 Task: Create a task  Create a new web application for tracking employee time and attendance , assign it to team member softage.4@softage.net in the project AgileCenter and update the status of the task to  Off Track , set the priority of the task to Medium
Action: Mouse moved to (84, 70)
Screenshot: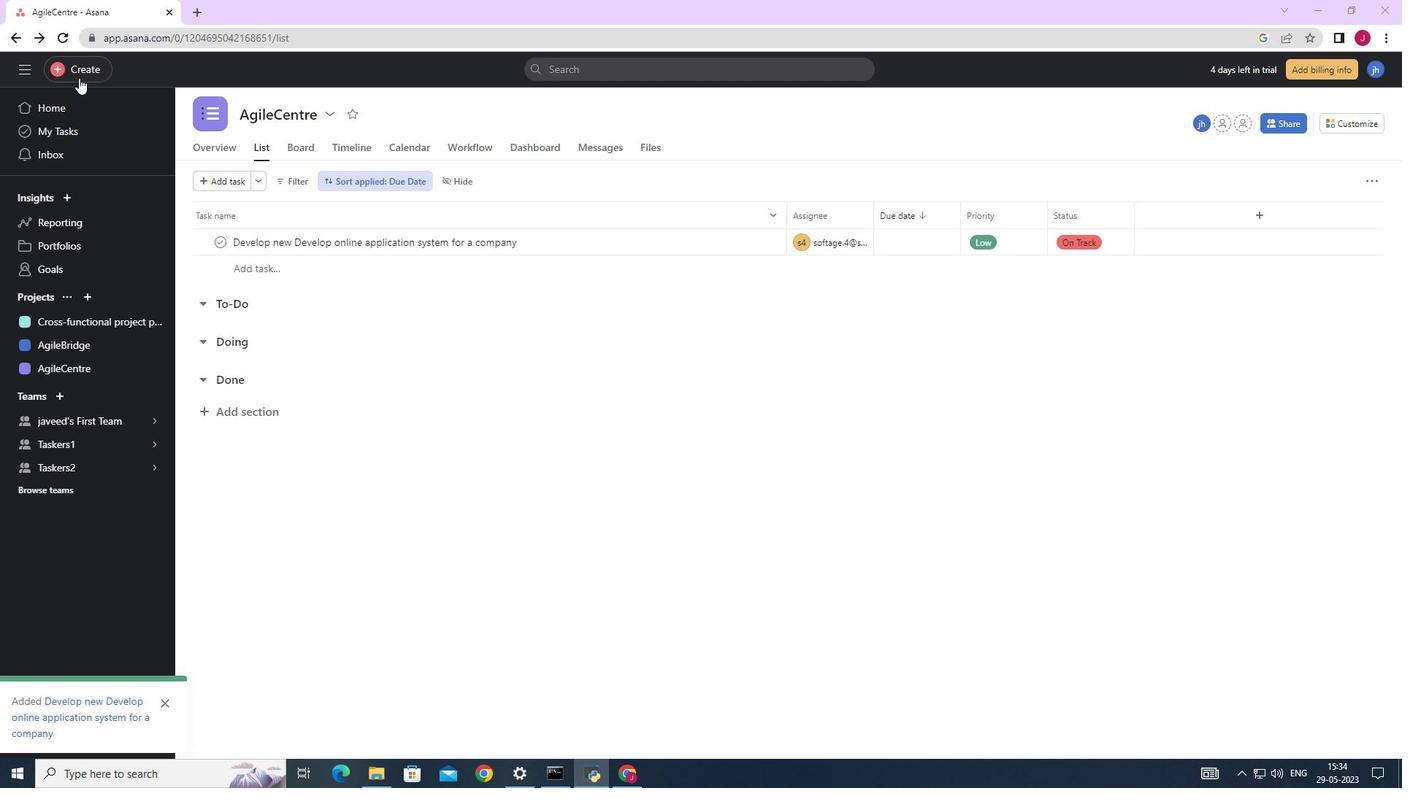 
Action: Mouse pressed left at (84, 70)
Screenshot: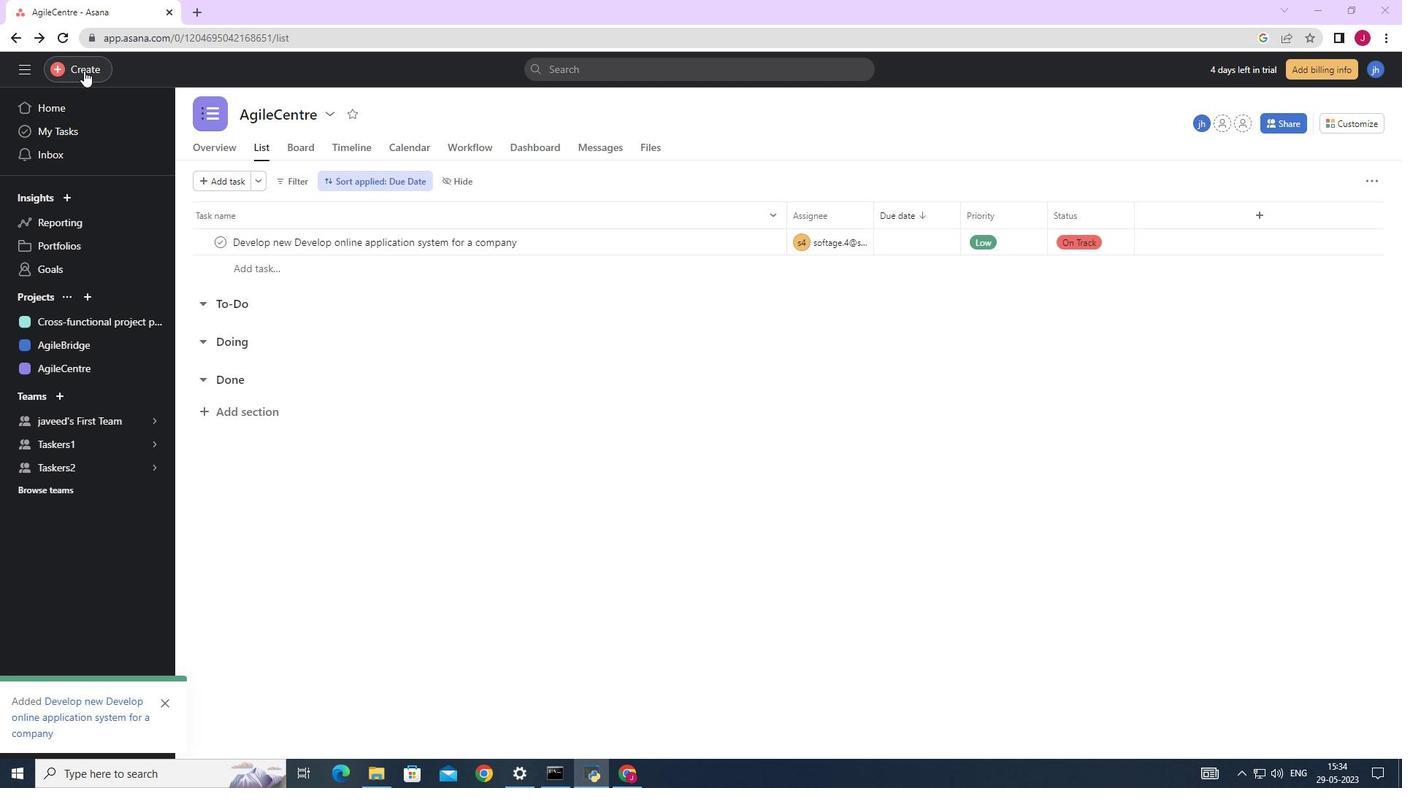 
Action: Mouse moved to (168, 73)
Screenshot: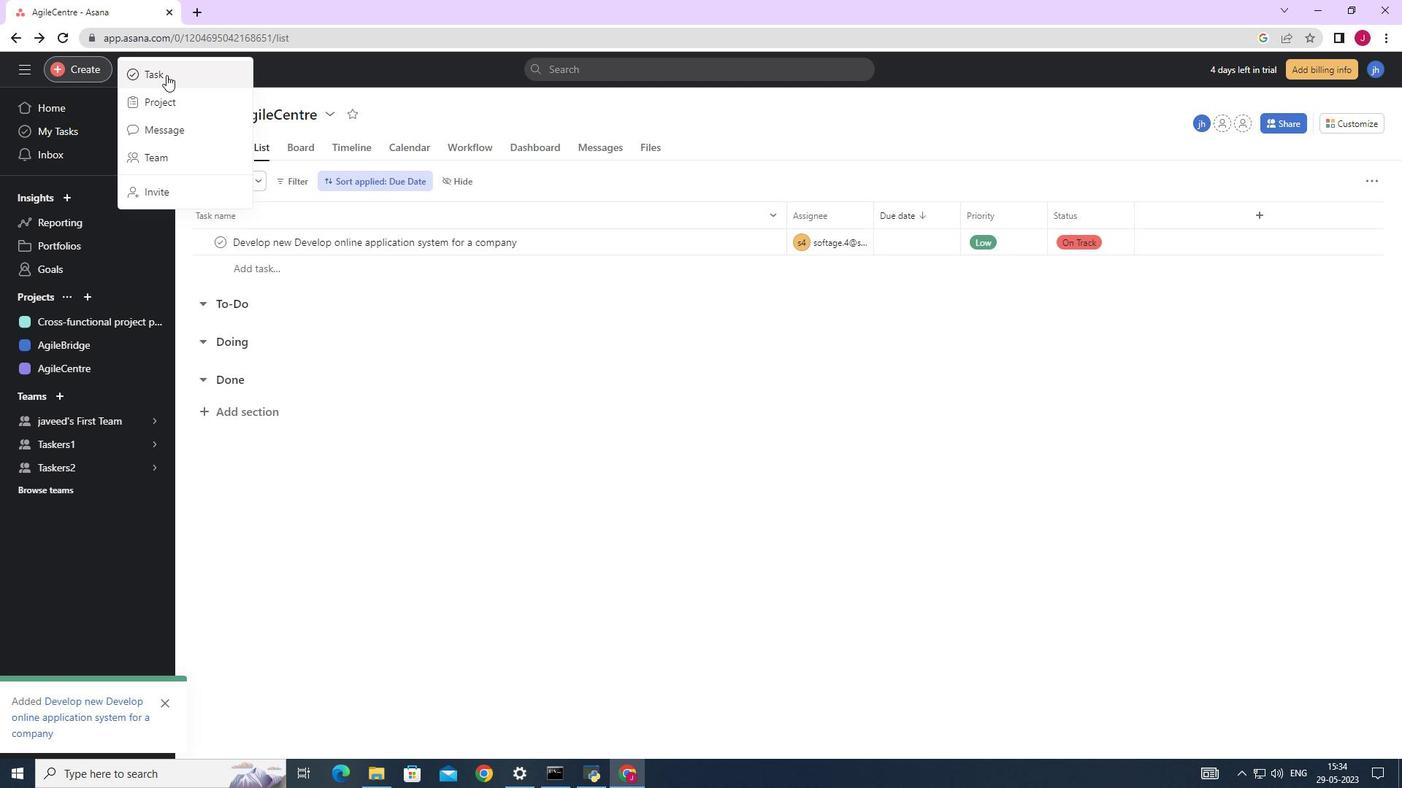 
Action: Mouse pressed left at (168, 73)
Screenshot: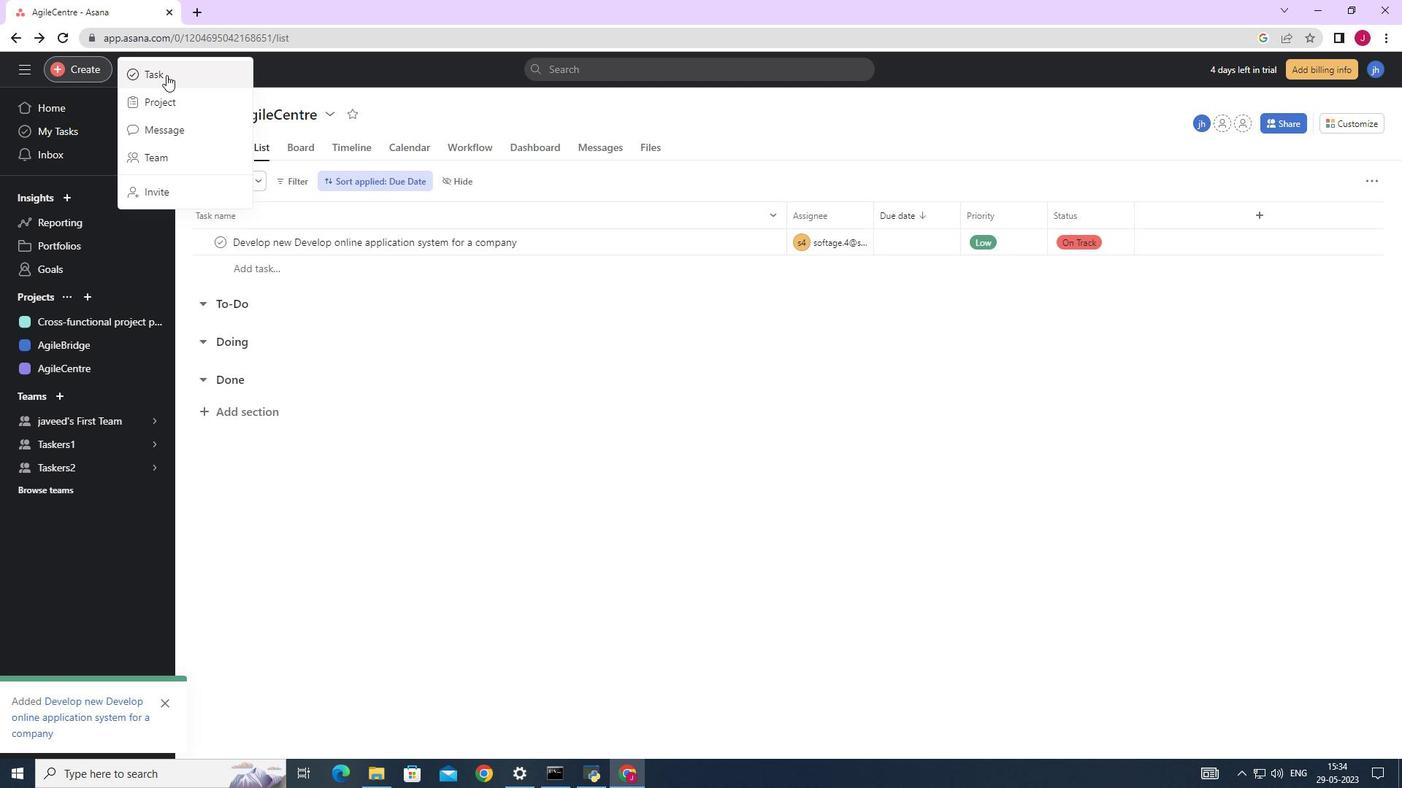 
Action: Mouse moved to (1143, 485)
Screenshot: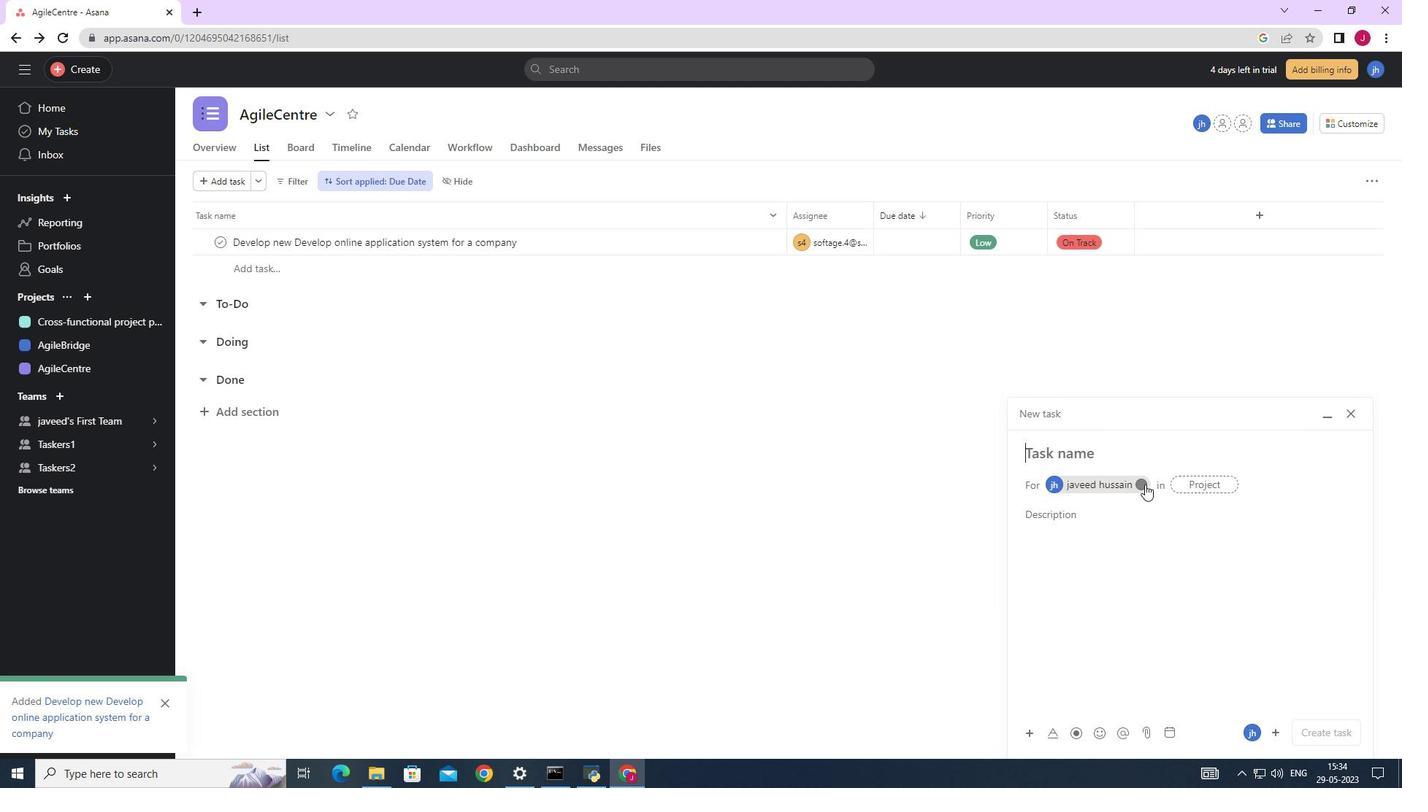 
Action: Mouse pressed left at (1143, 485)
Screenshot: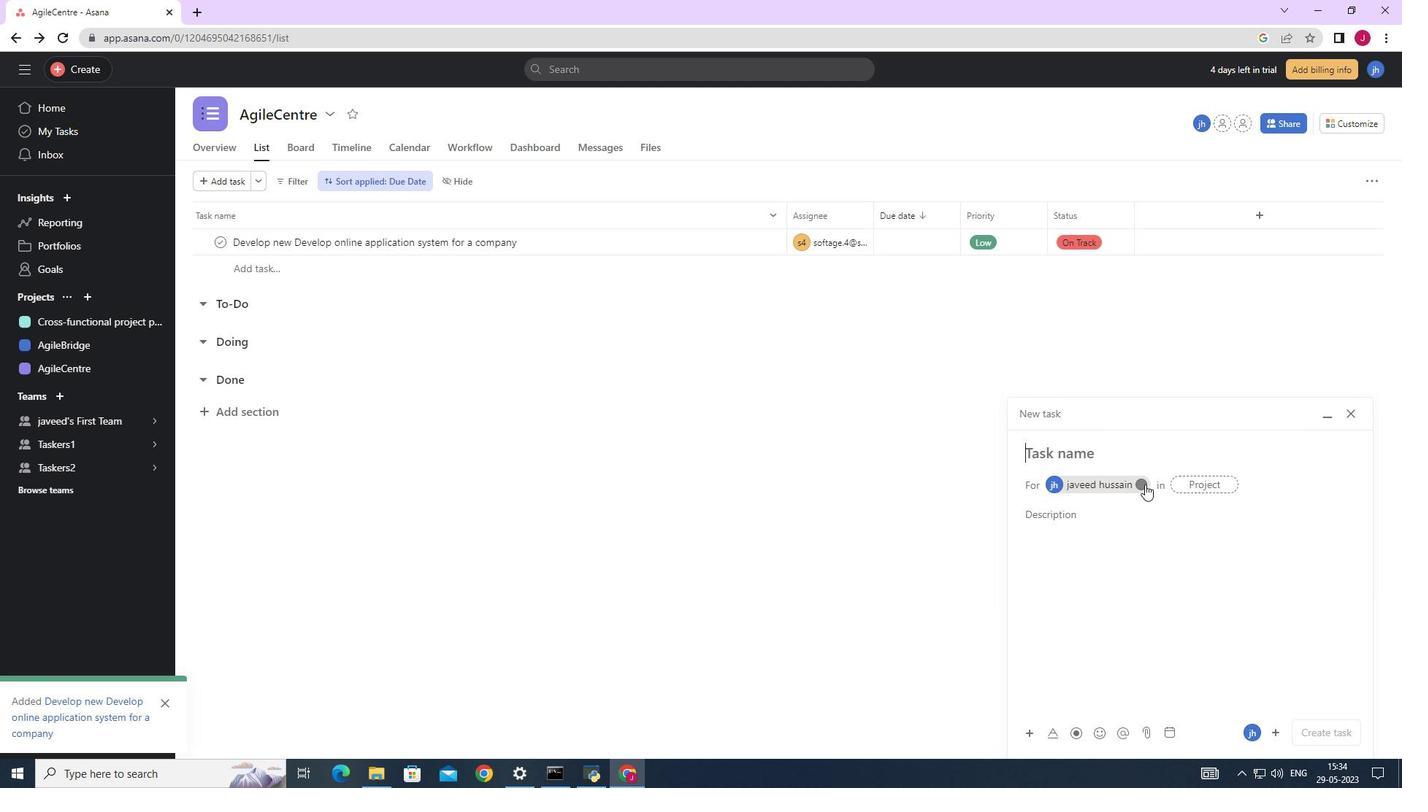 
Action: Mouse moved to (1083, 455)
Screenshot: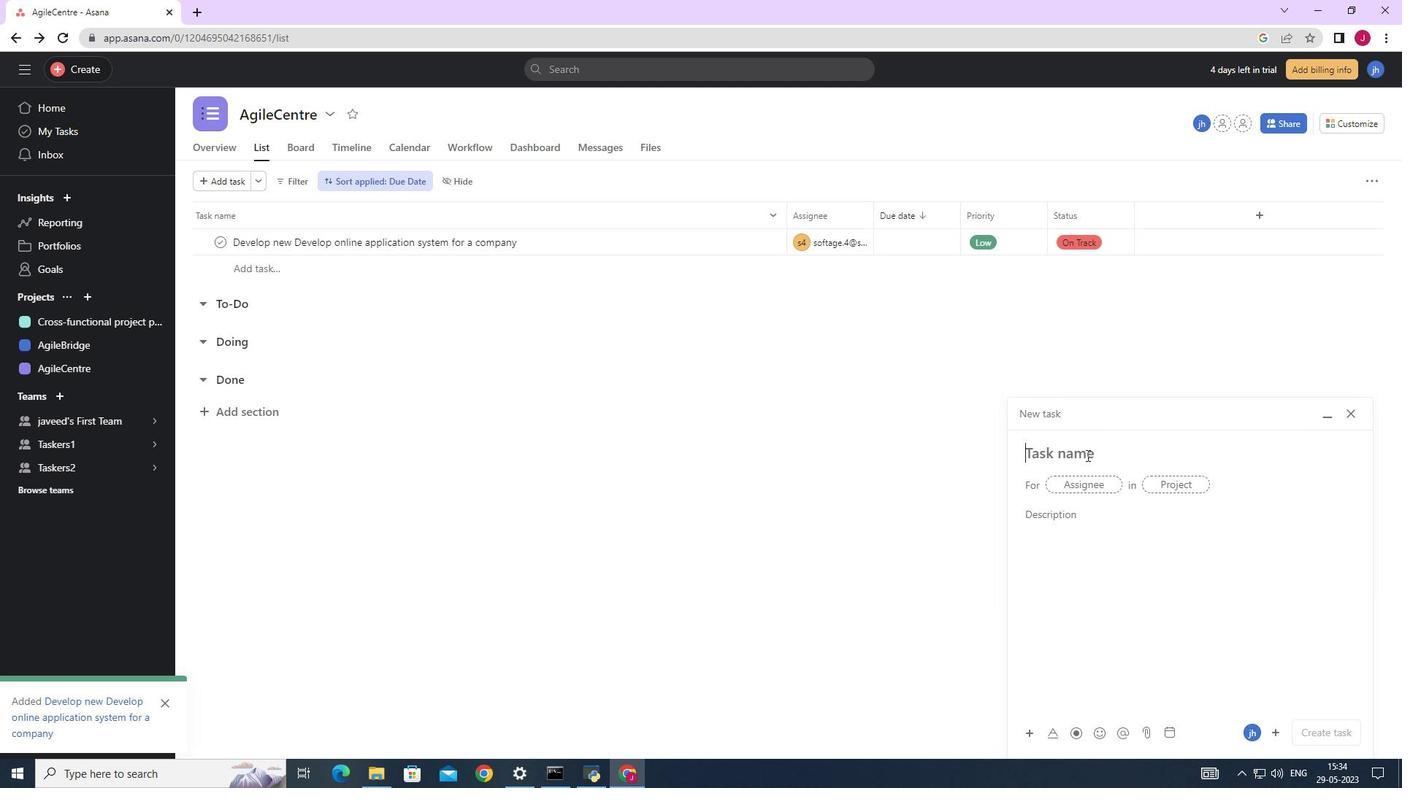 
Action: Mouse pressed left at (1083, 455)
Screenshot: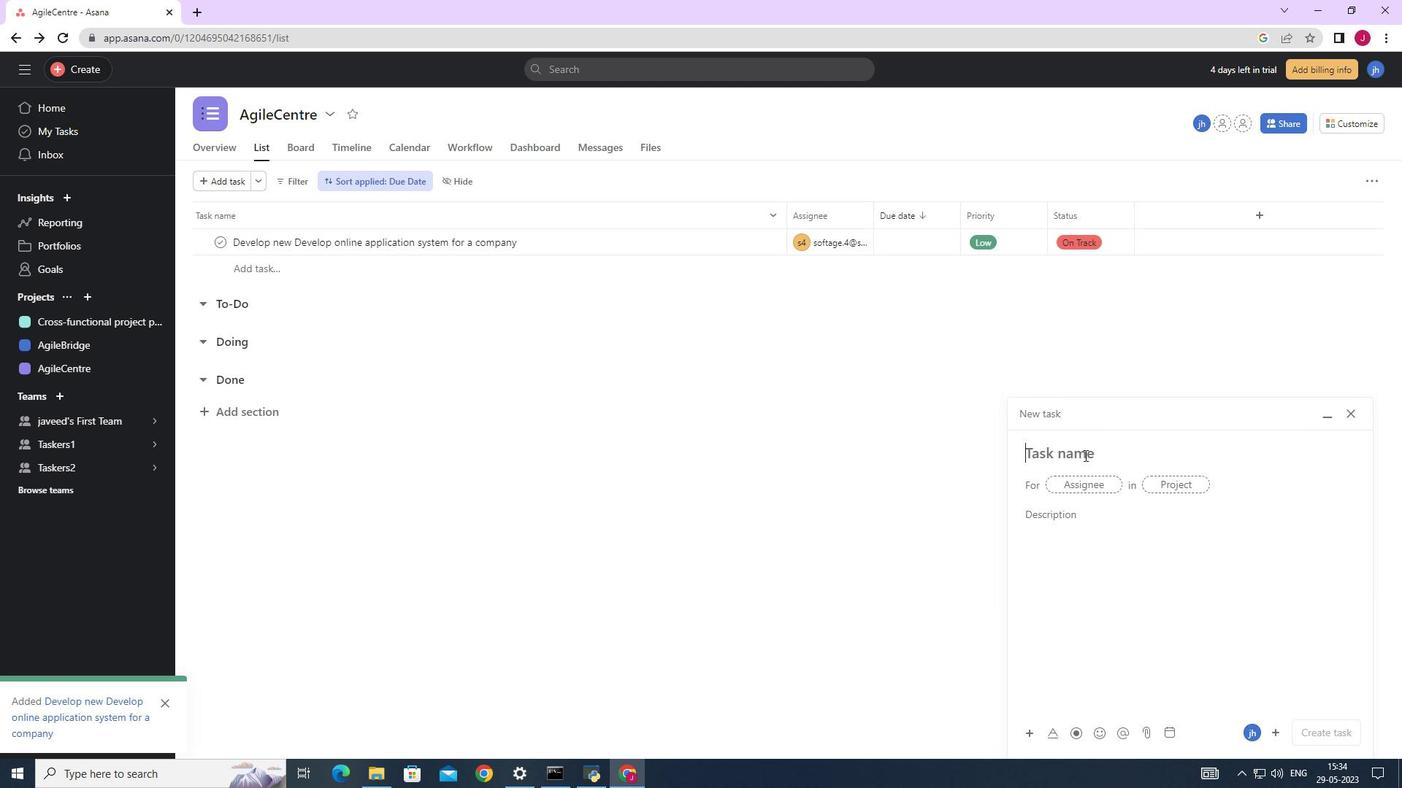 
Action: Key pressed <Key.caps_lock>C<Key.caps_lock>reate<Key.space>a<Key.space>new<Key.space>web<Key.space>application<Key.space>for<Key.space>tracking<Key.space>employee<Key.space>time<Key.space>and<Key.space>attendence<Key.space><Key.backspace><Key.backspace><Key.backspace><Key.backspace><Key.backspace>ance<Key.space>
Screenshot: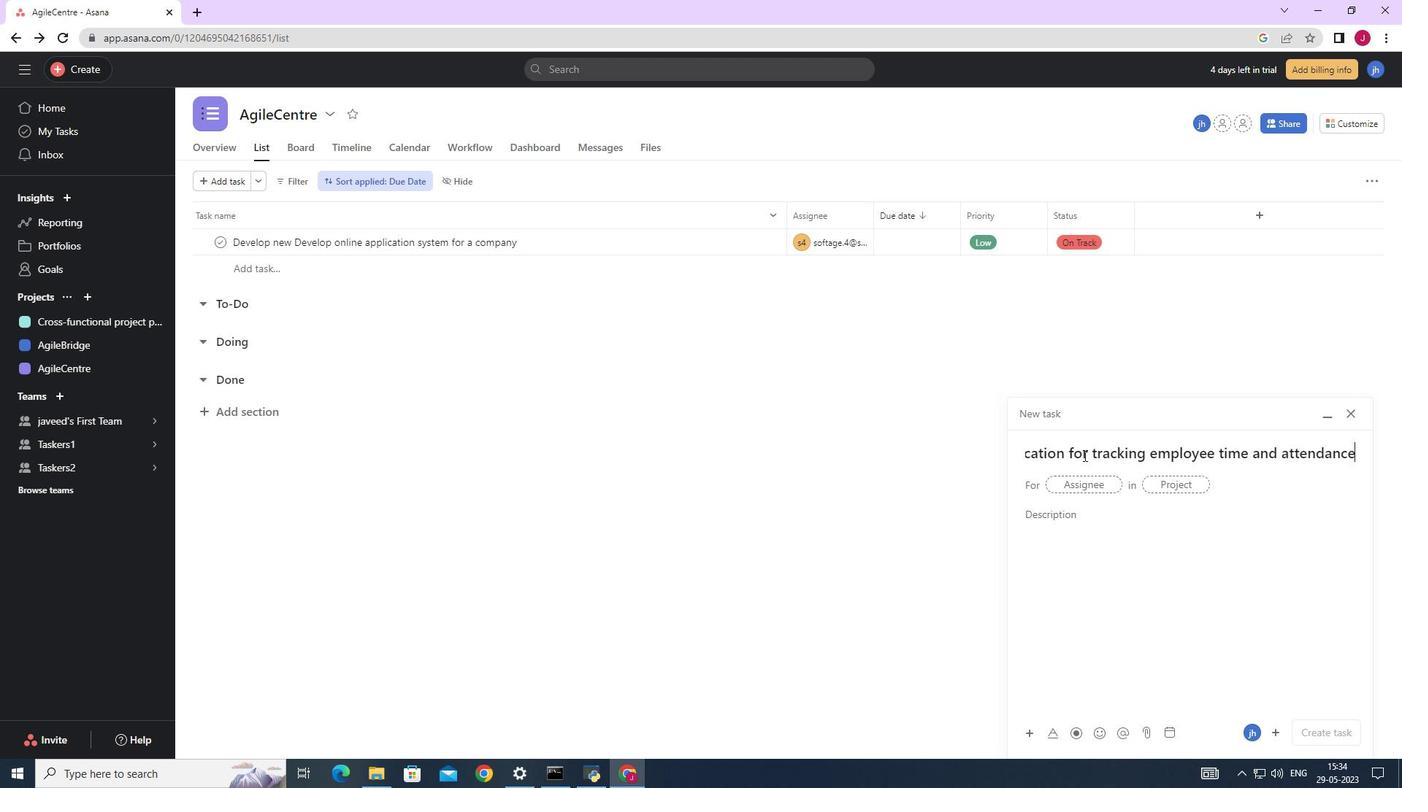 
Action: Mouse moved to (1083, 485)
Screenshot: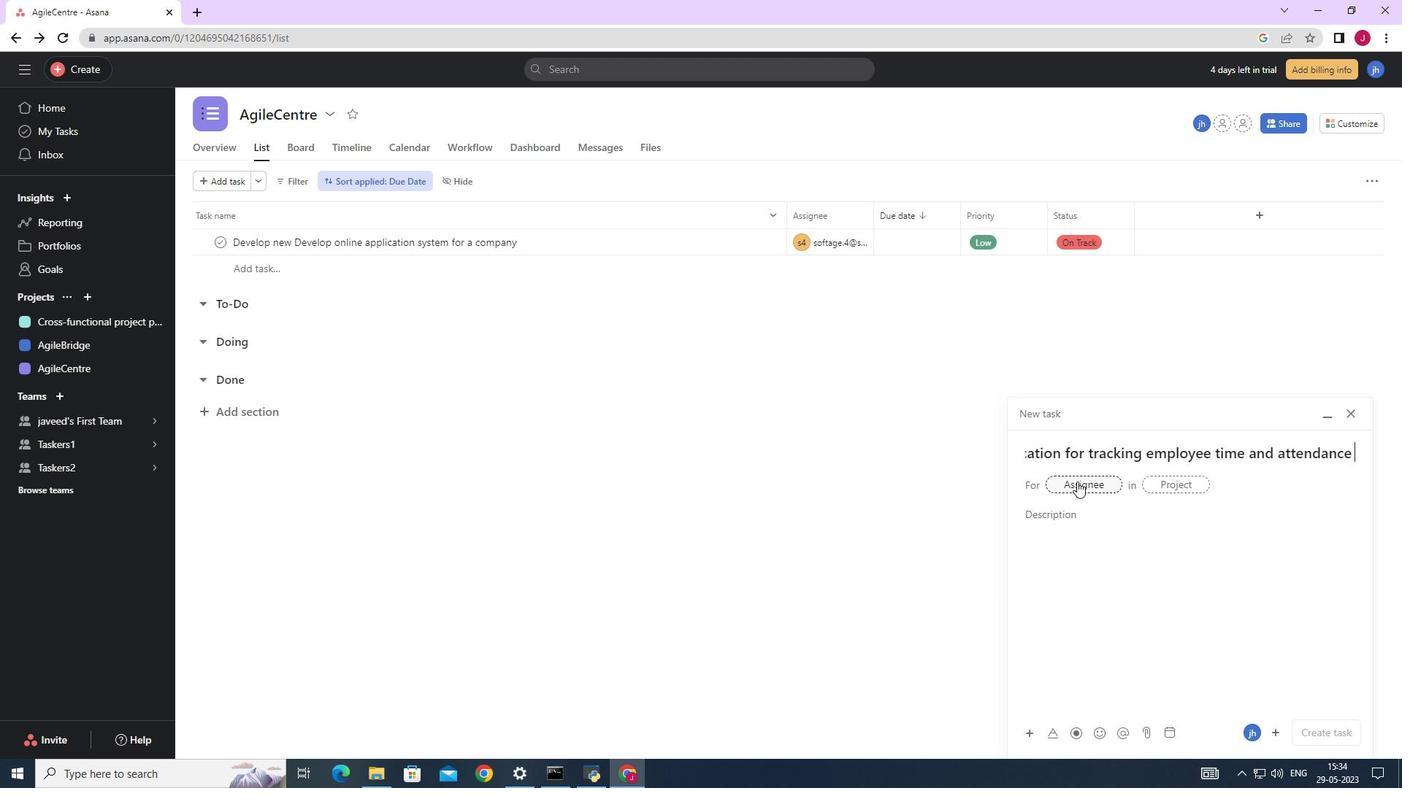 
Action: Mouse pressed left at (1083, 485)
Screenshot: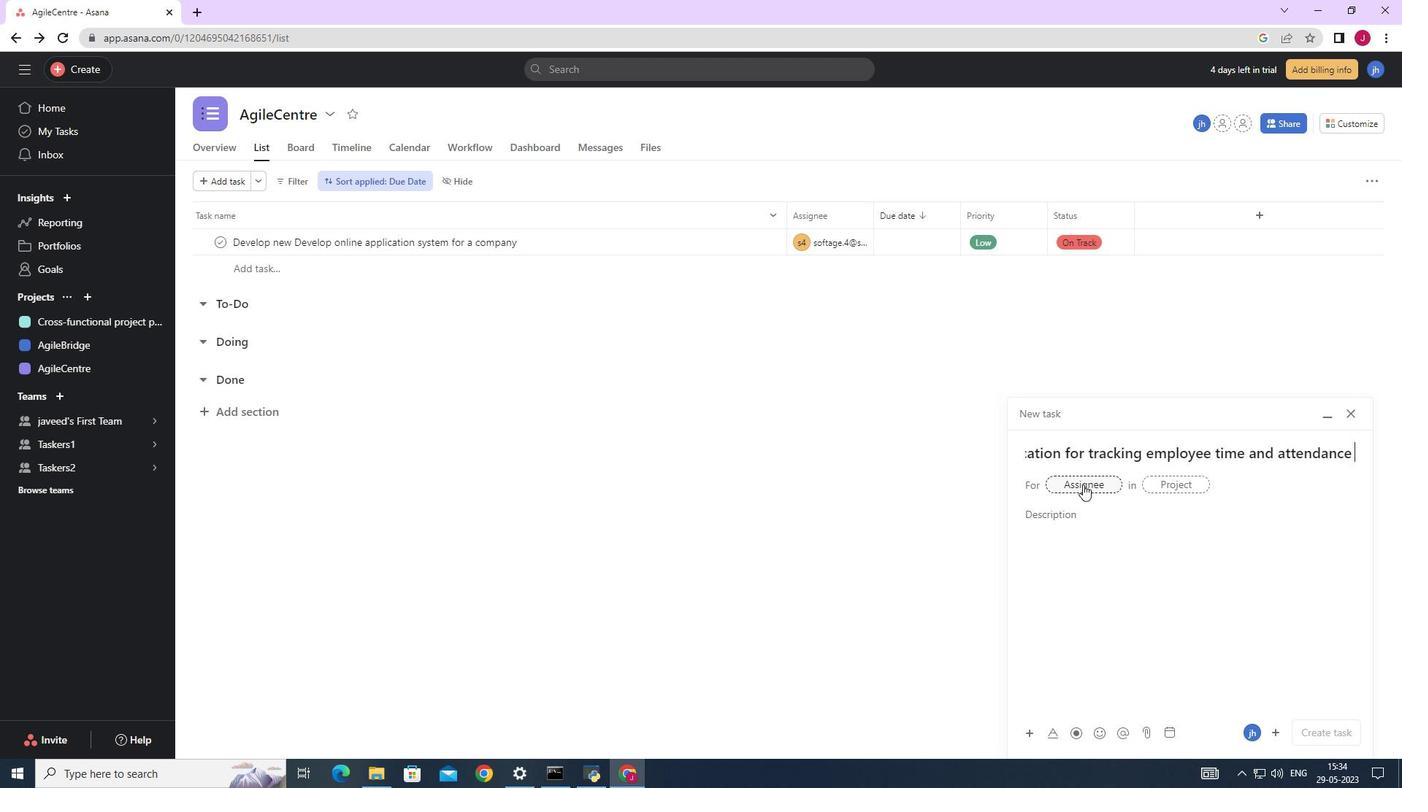 
Action: Mouse moved to (1083, 485)
Screenshot: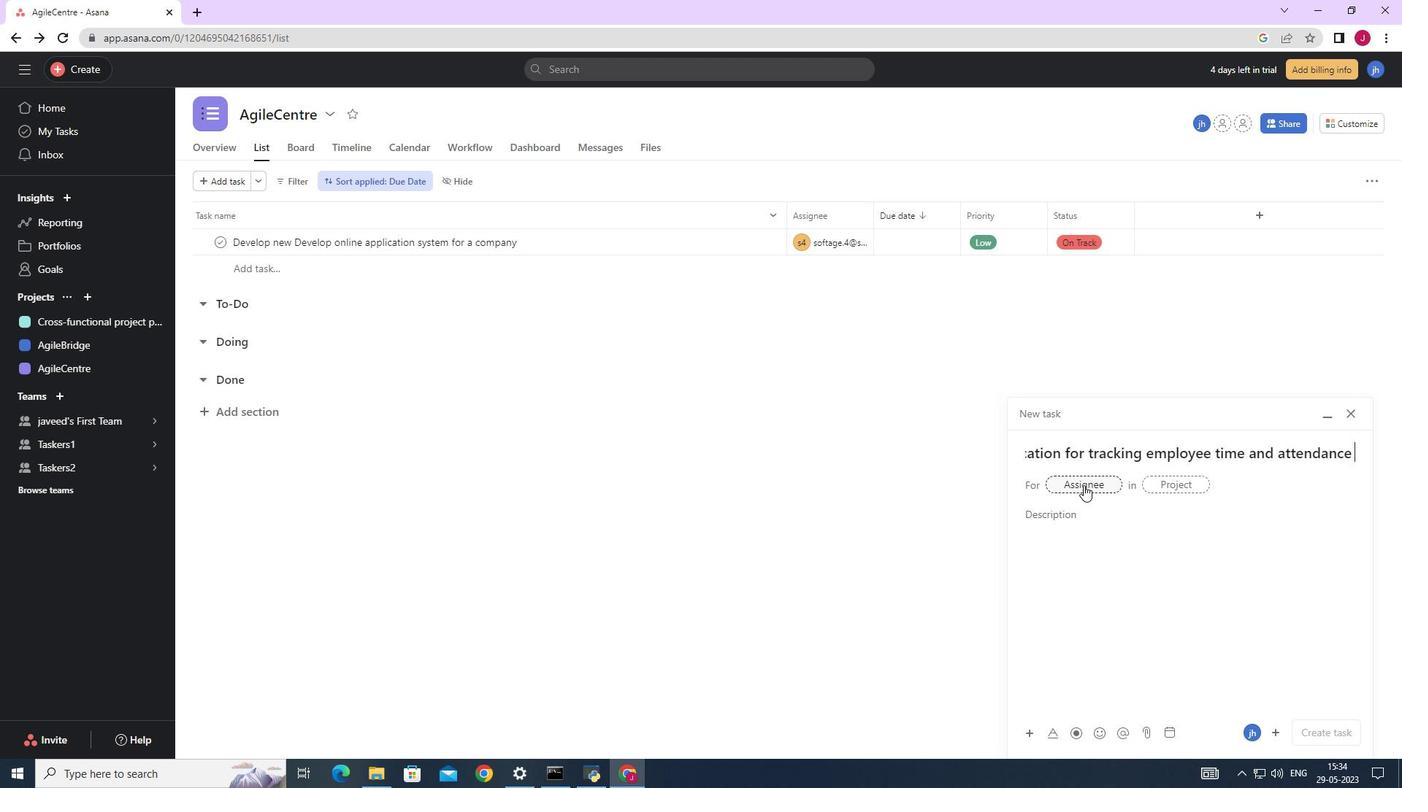 
Action: Key pressed softag.4
Screenshot: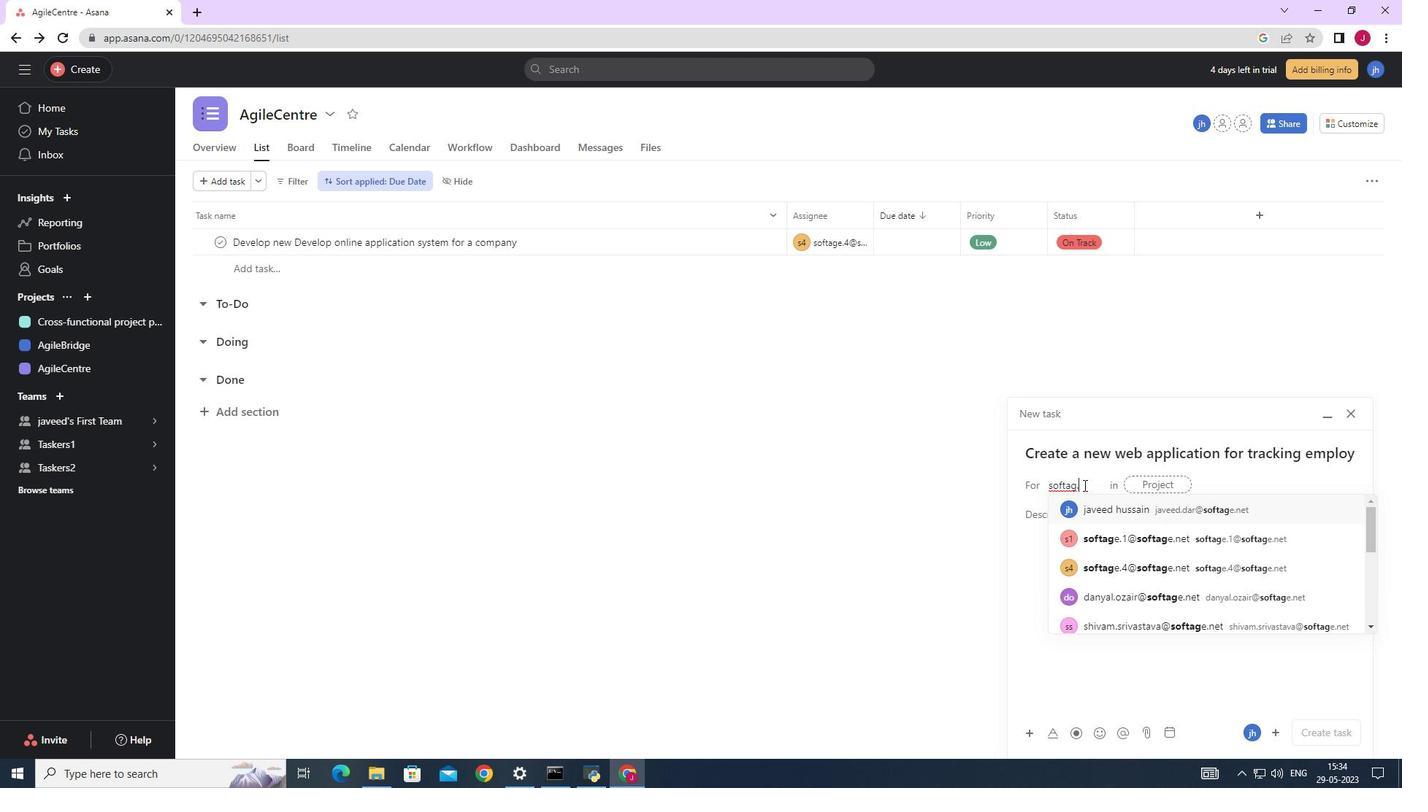 
Action: Mouse moved to (1099, 504)
Screenshot: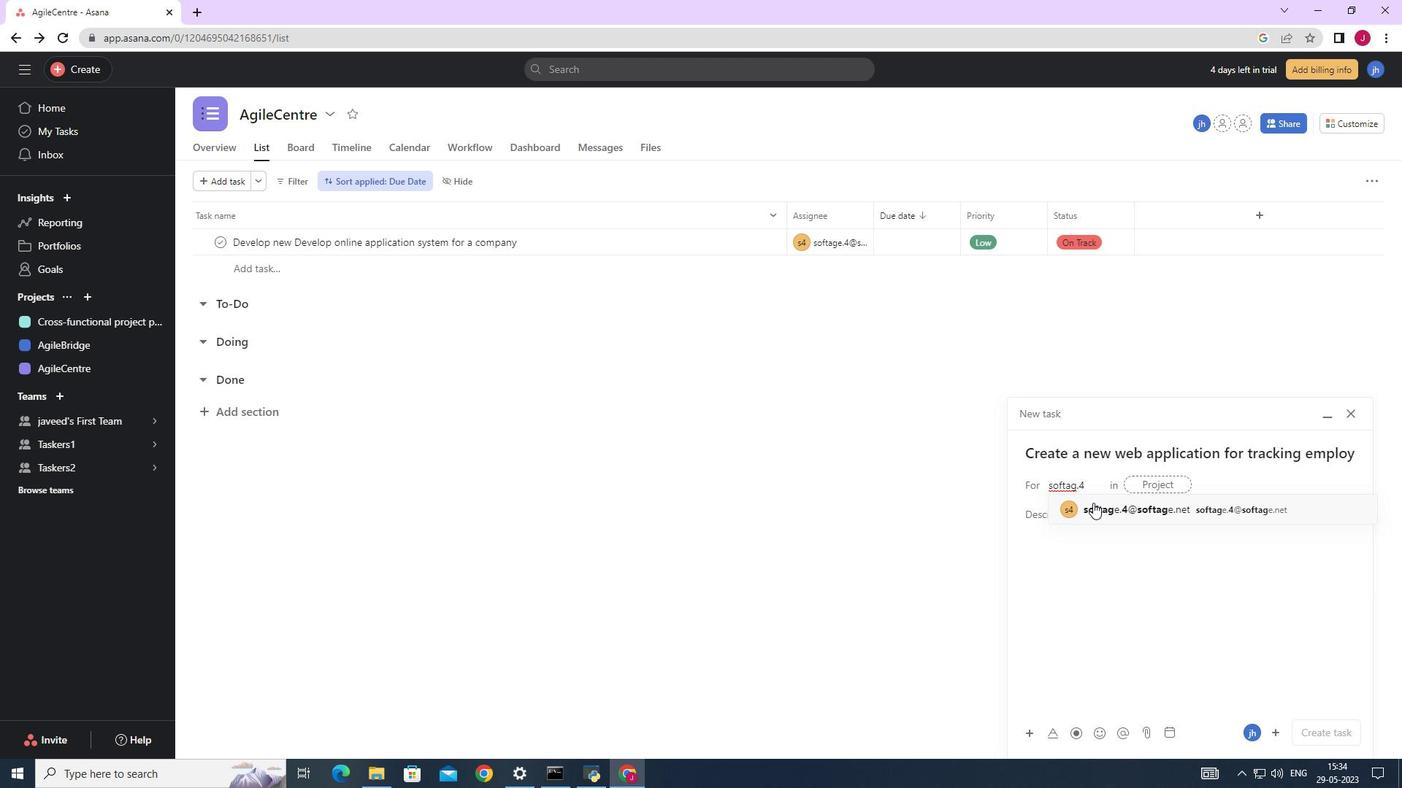 
Action: Mouse pressed left at (1099, 504)
Screenshot: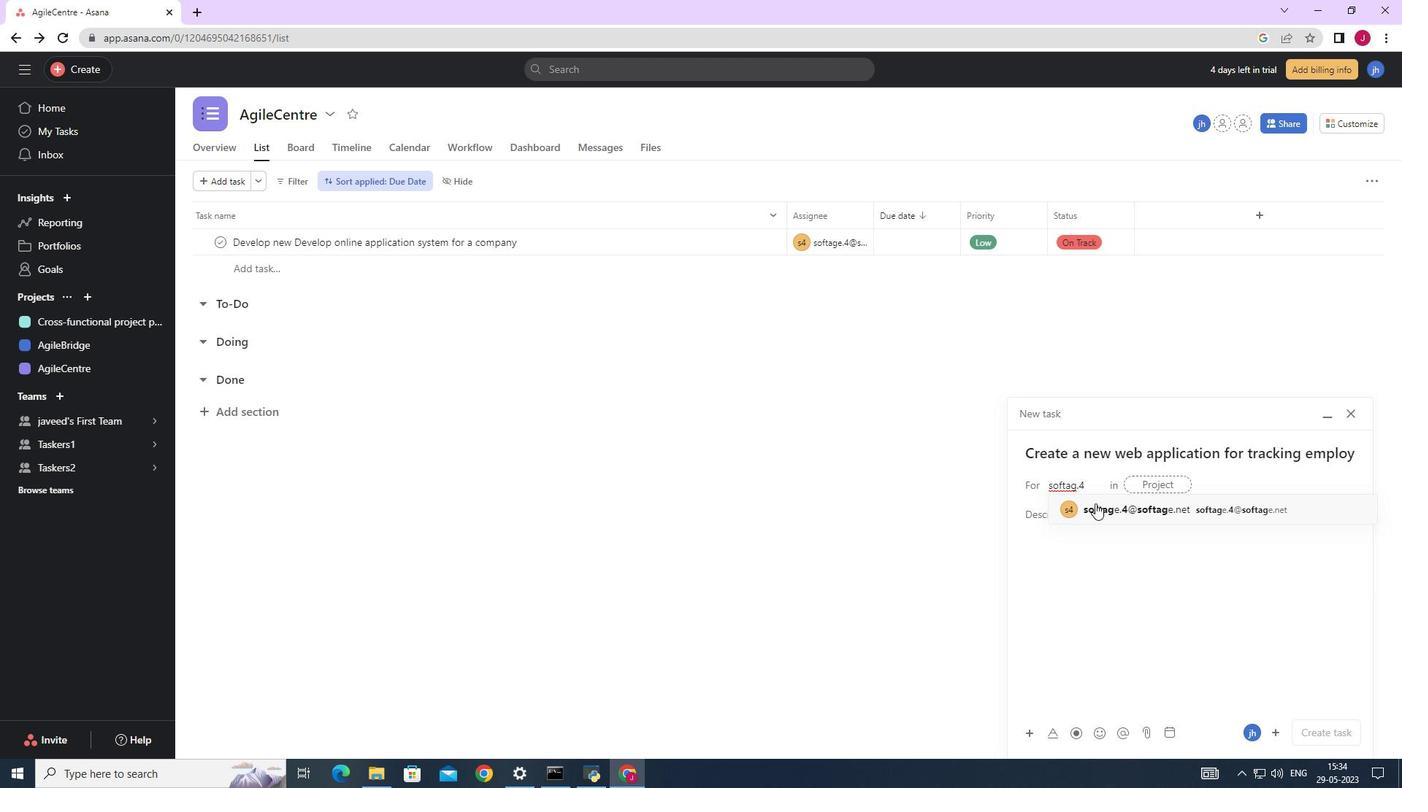 
Action: Mouse moved to (1227, 485)
Screenshot: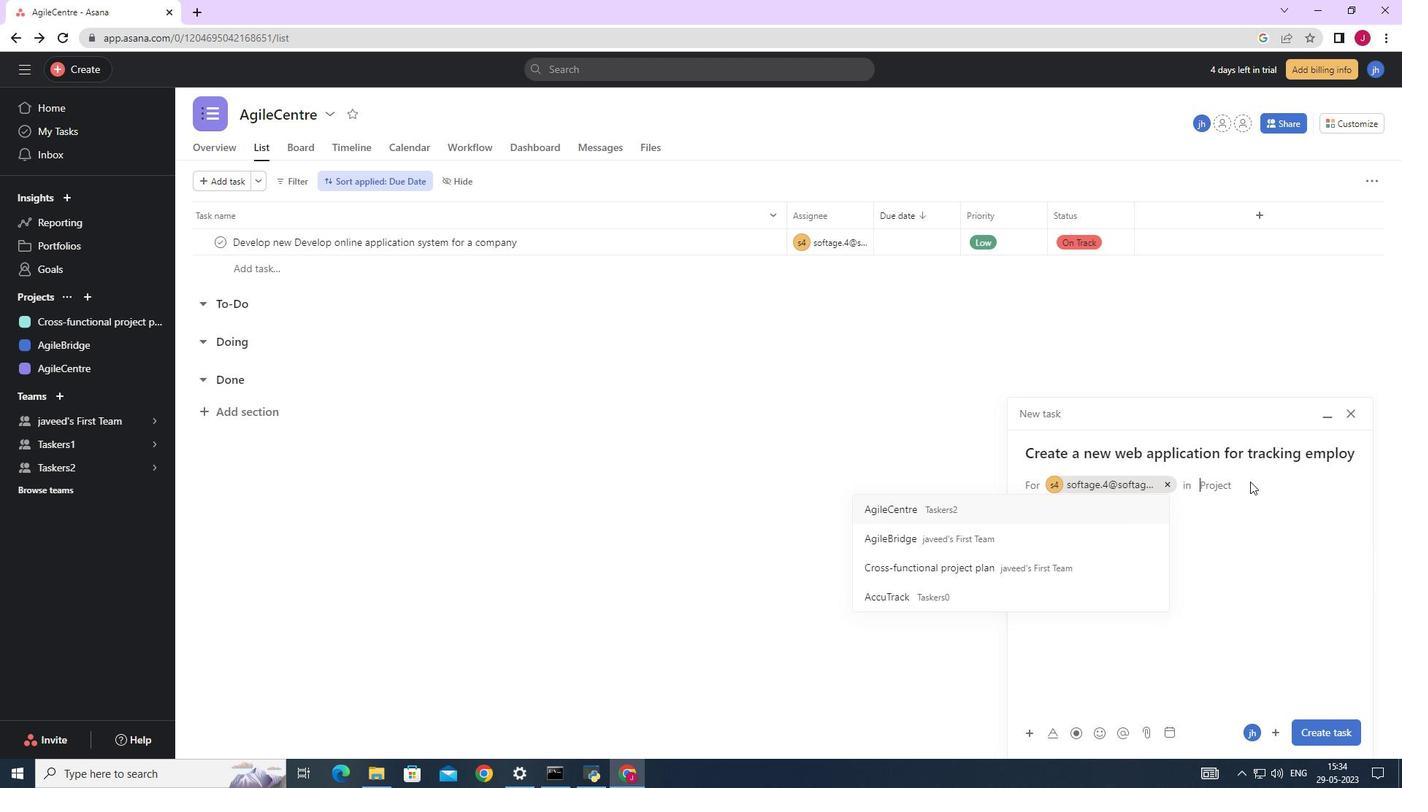 
Action: Mouse pressed left at (1227, 485)
Screenshot: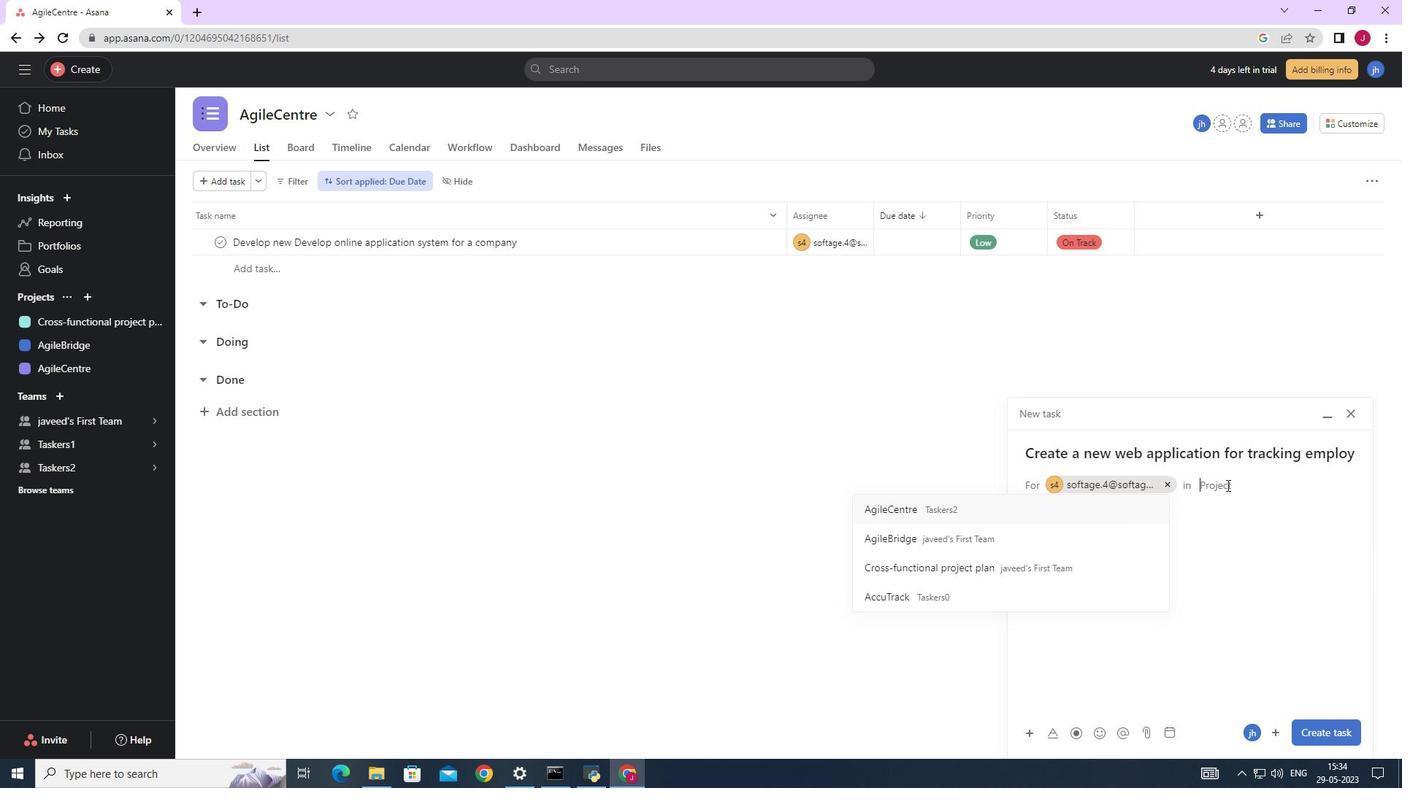 
Action: Mouse moved to (907, 513)
Screenshot: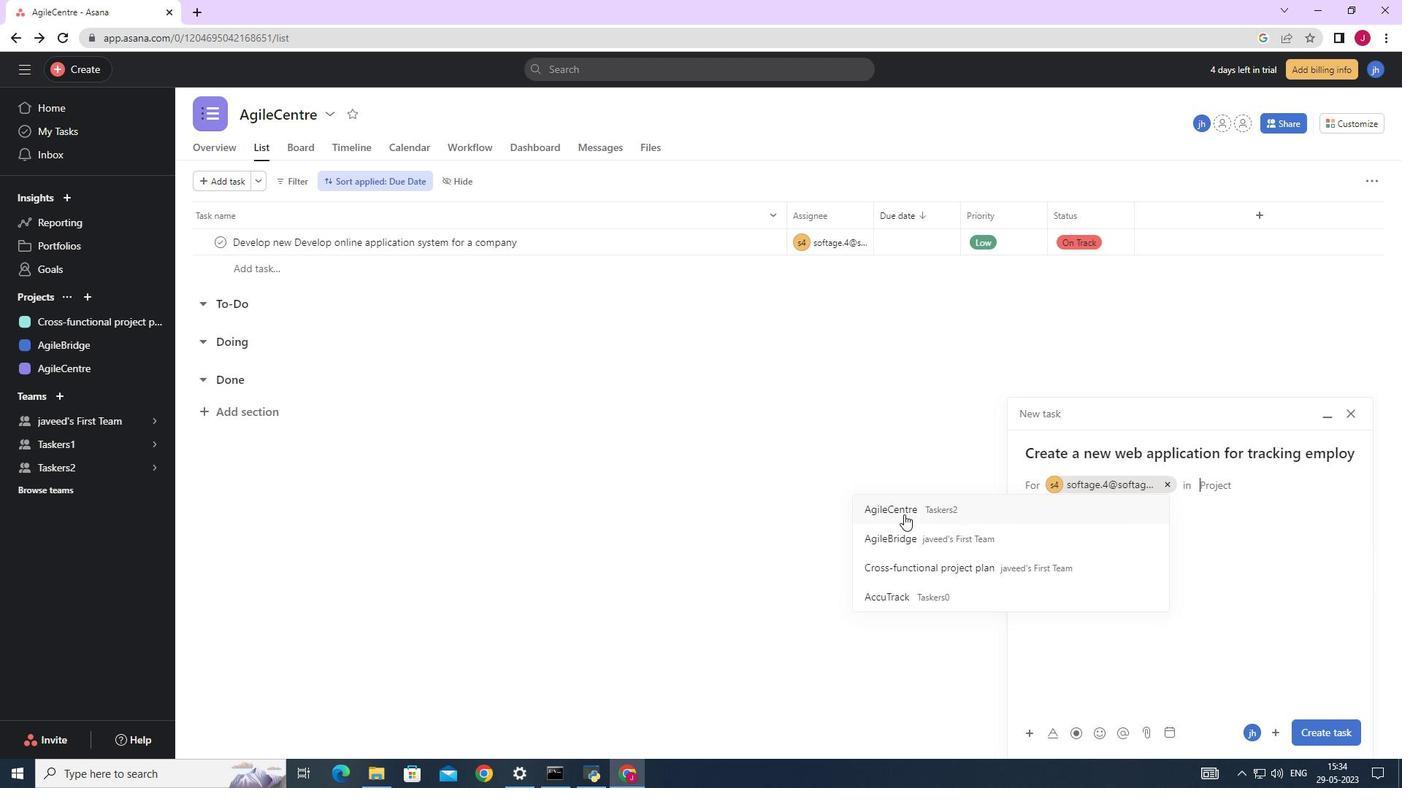 
Action: Mouse pressed left at (907, 513)
Screenshot: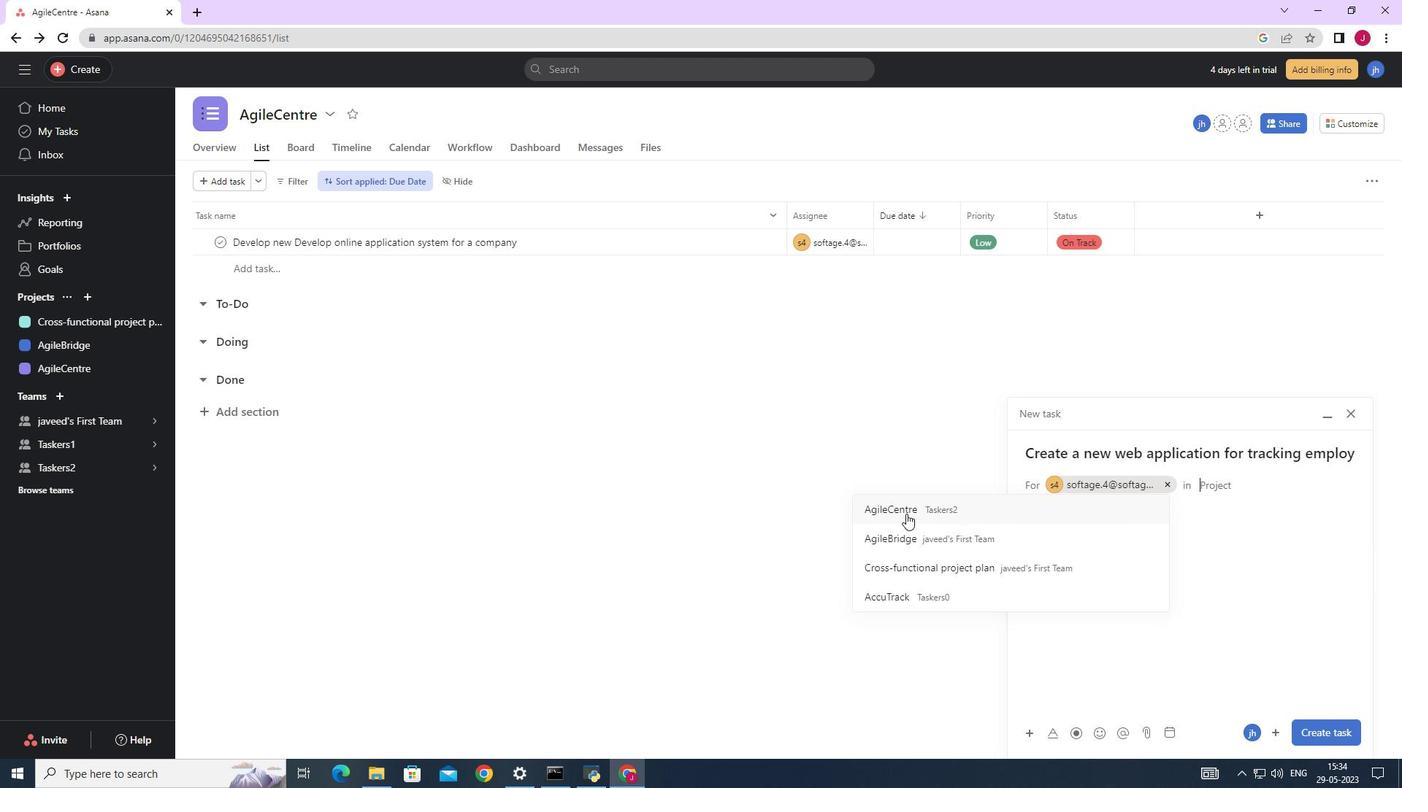 
Action: Mouse moved to (1092, 517)
Screenshot: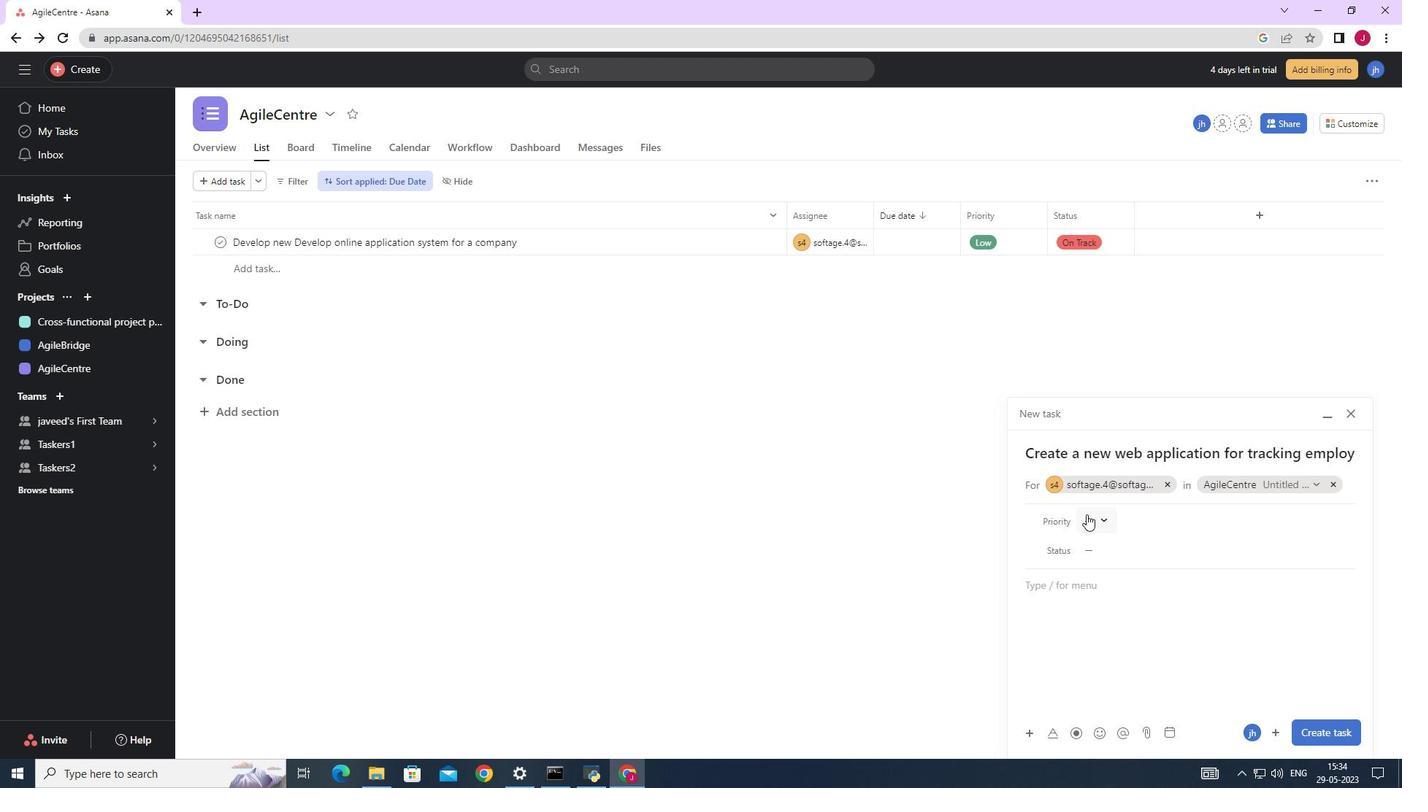 
Action: Mouse pressed left at (1092, 517)
Screenshot: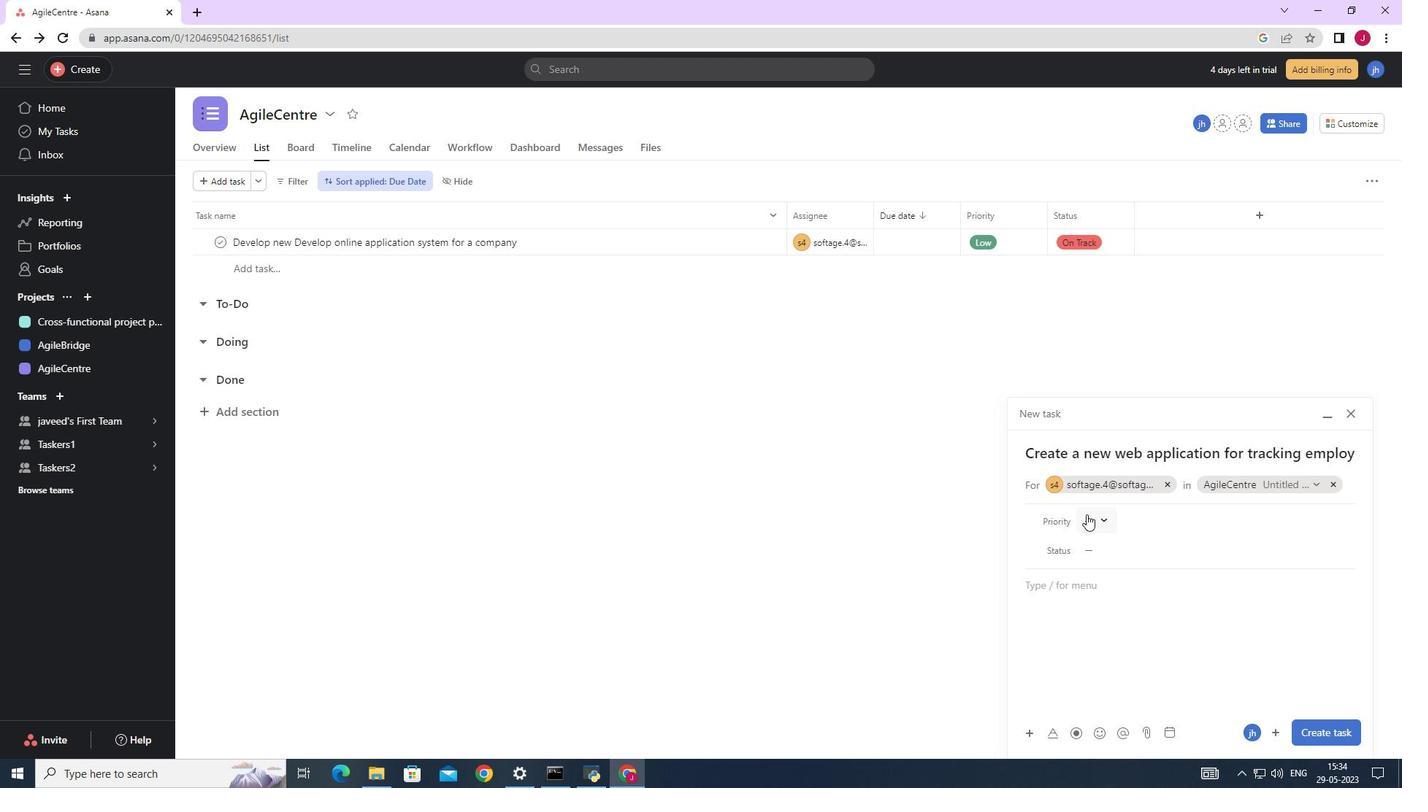 
Action: Mouse moved to (1132, 592)
Screenshot: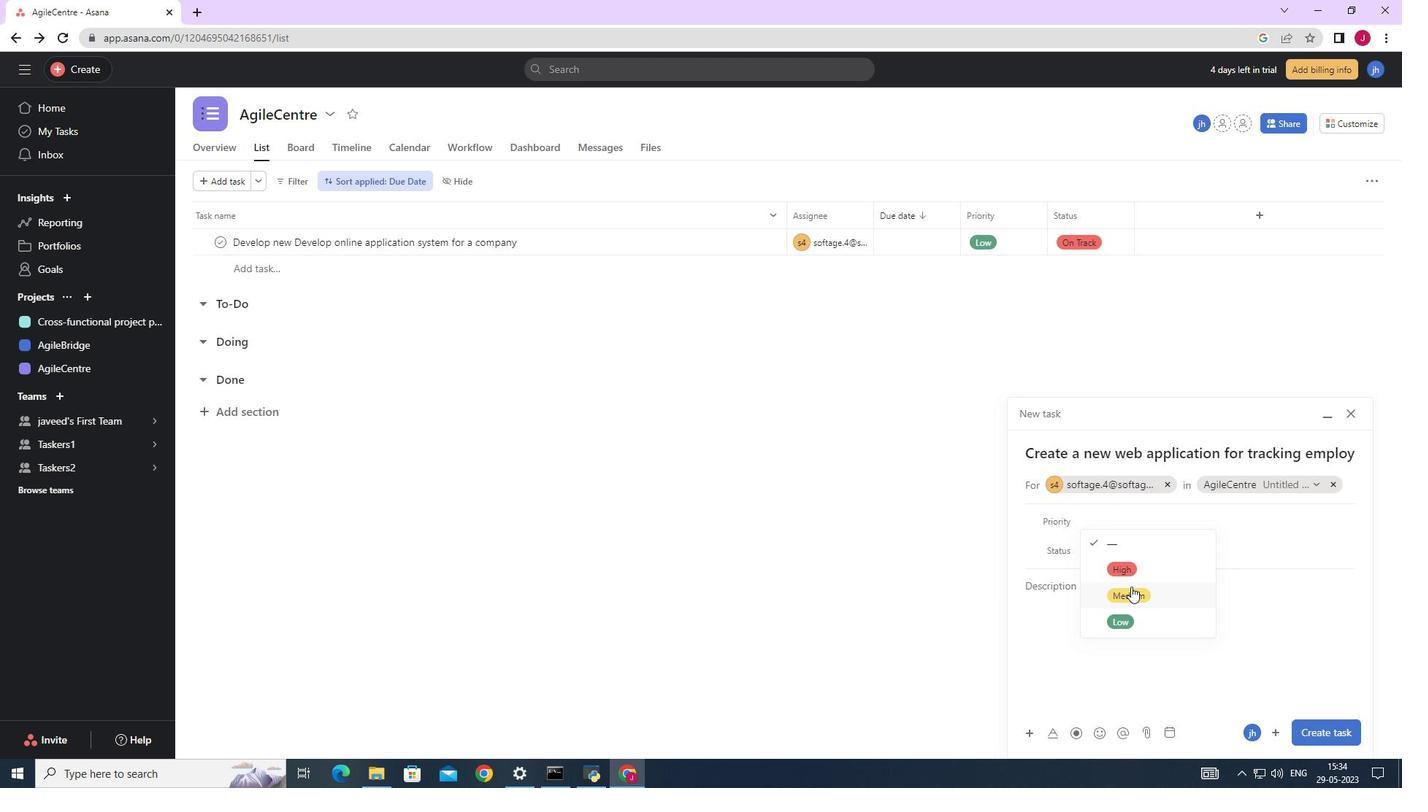 
Action: Mouse pressed left at (1132, 592)
Screenshot: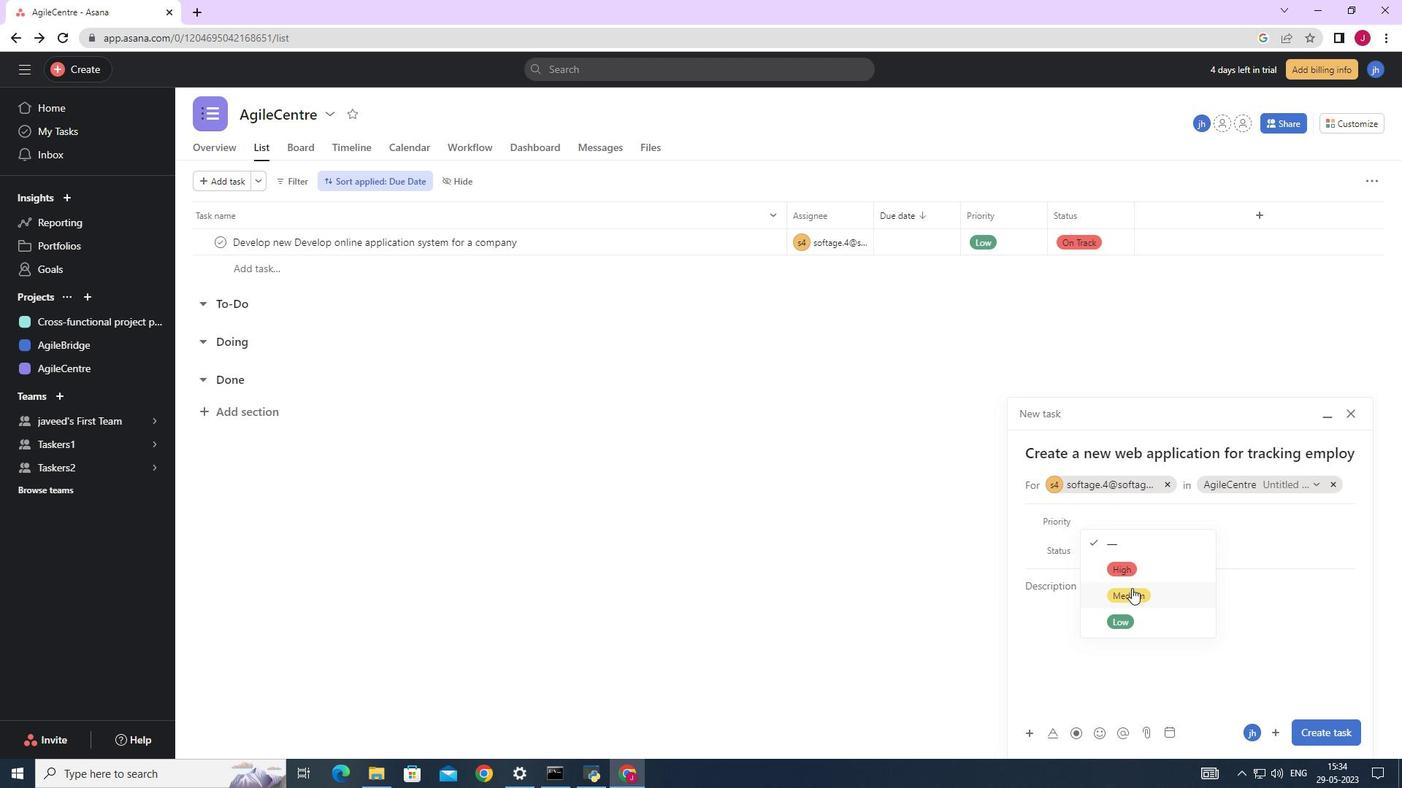 
Action: Mouse moved to (1107, 548)
Screenshot: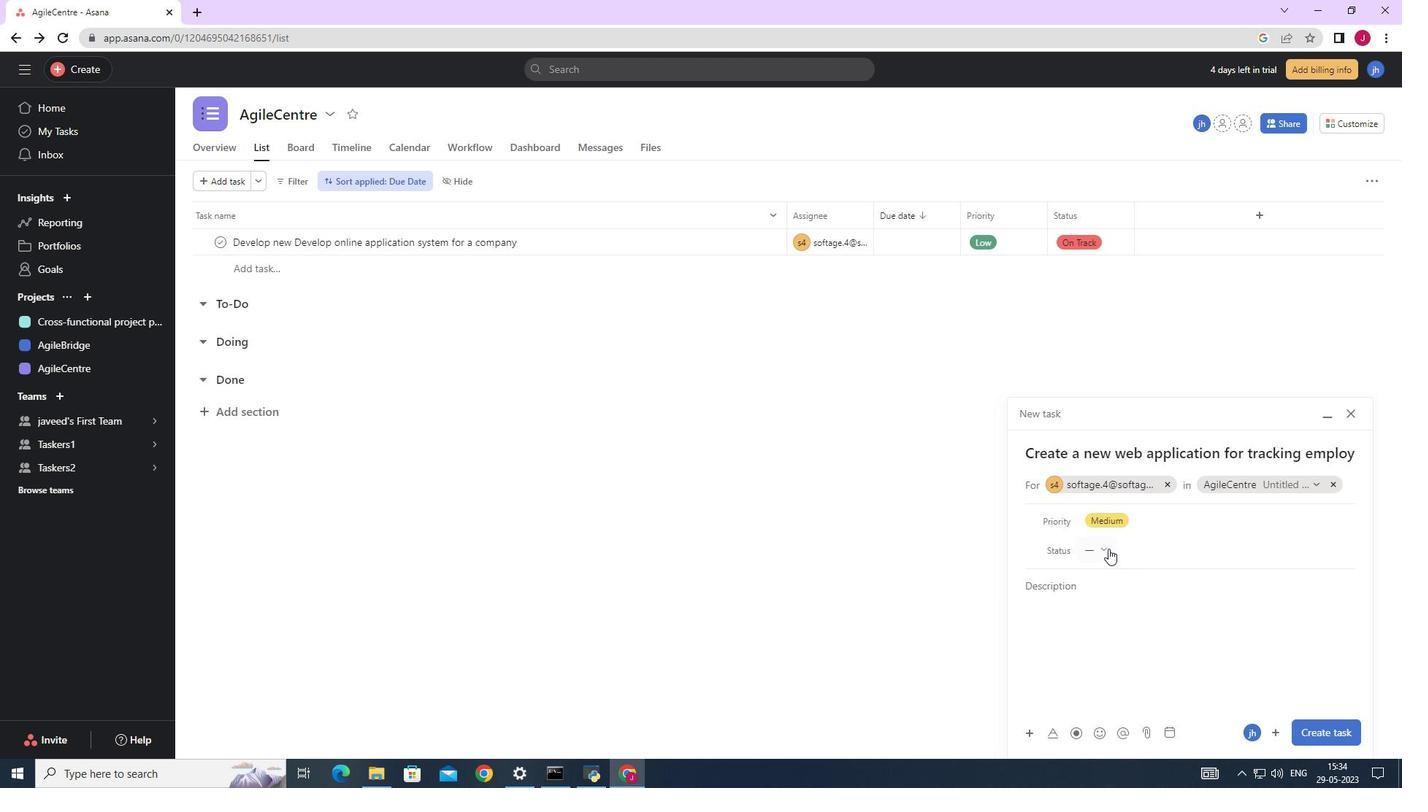 
Action: Mouse pressed left at (1107, 548)
Screenshot: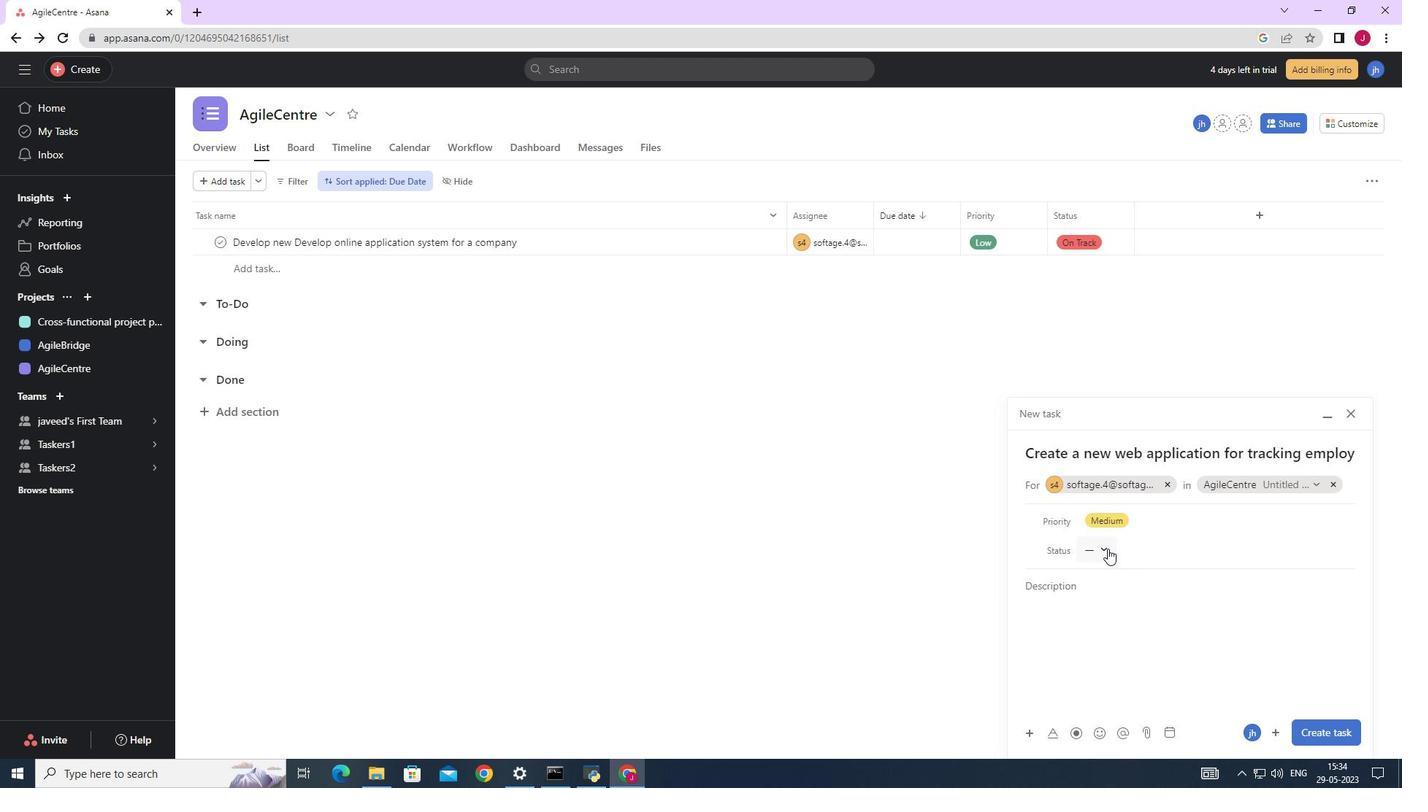 
Action: Mouse moved to (1130, 627)
Screenshot: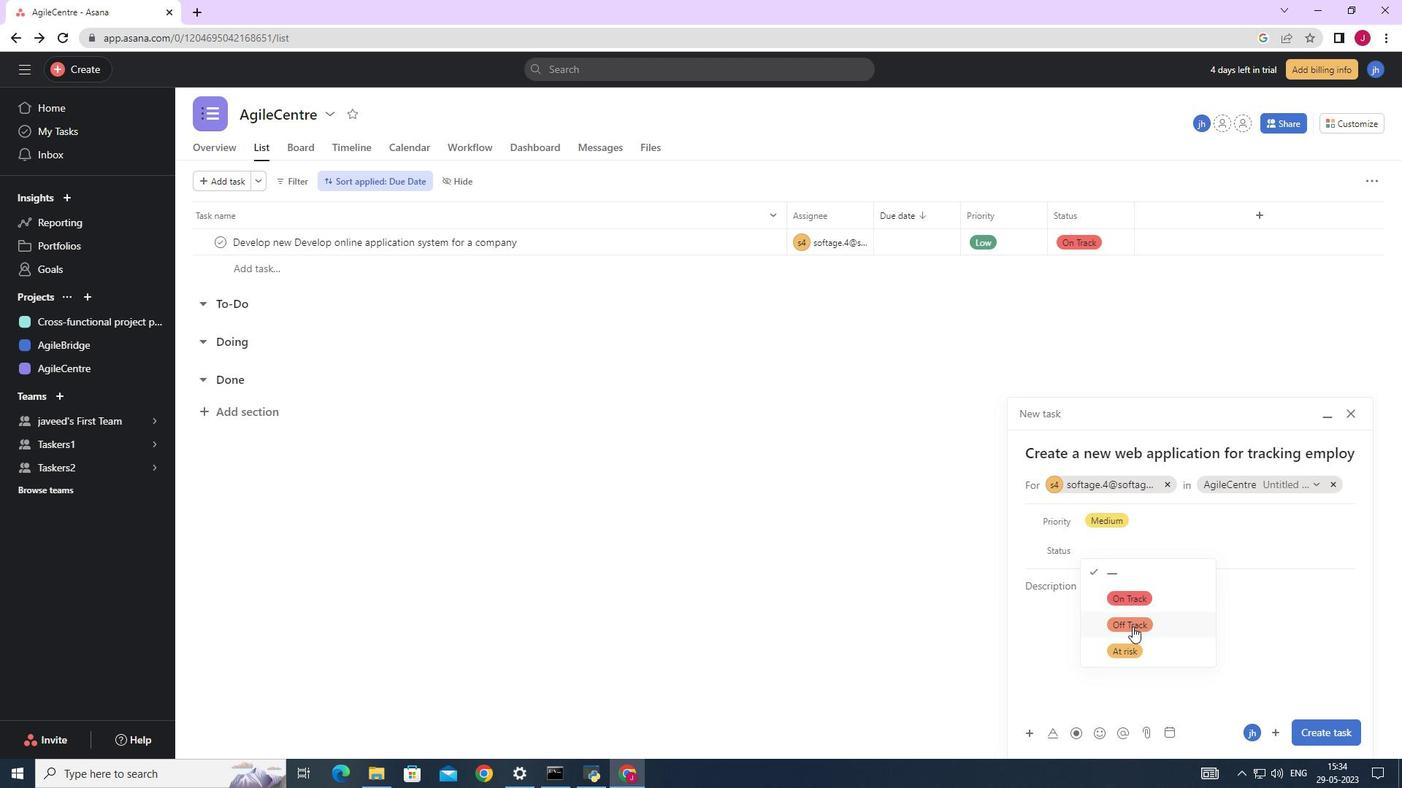 
Action: Mouse pressed left at (1130, 627)
Screenshot: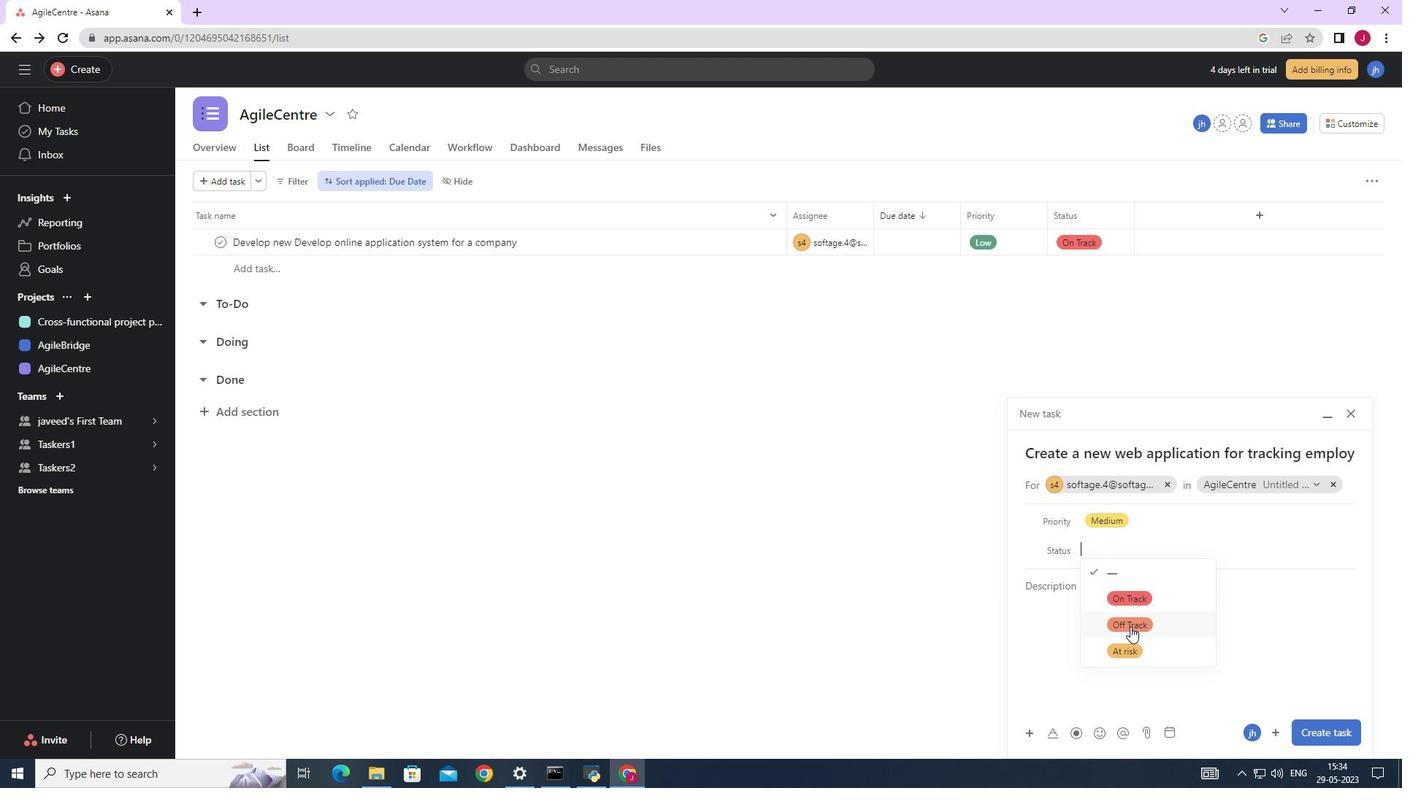 
Action: Mouse moved to (1327, 728)
Screenshot: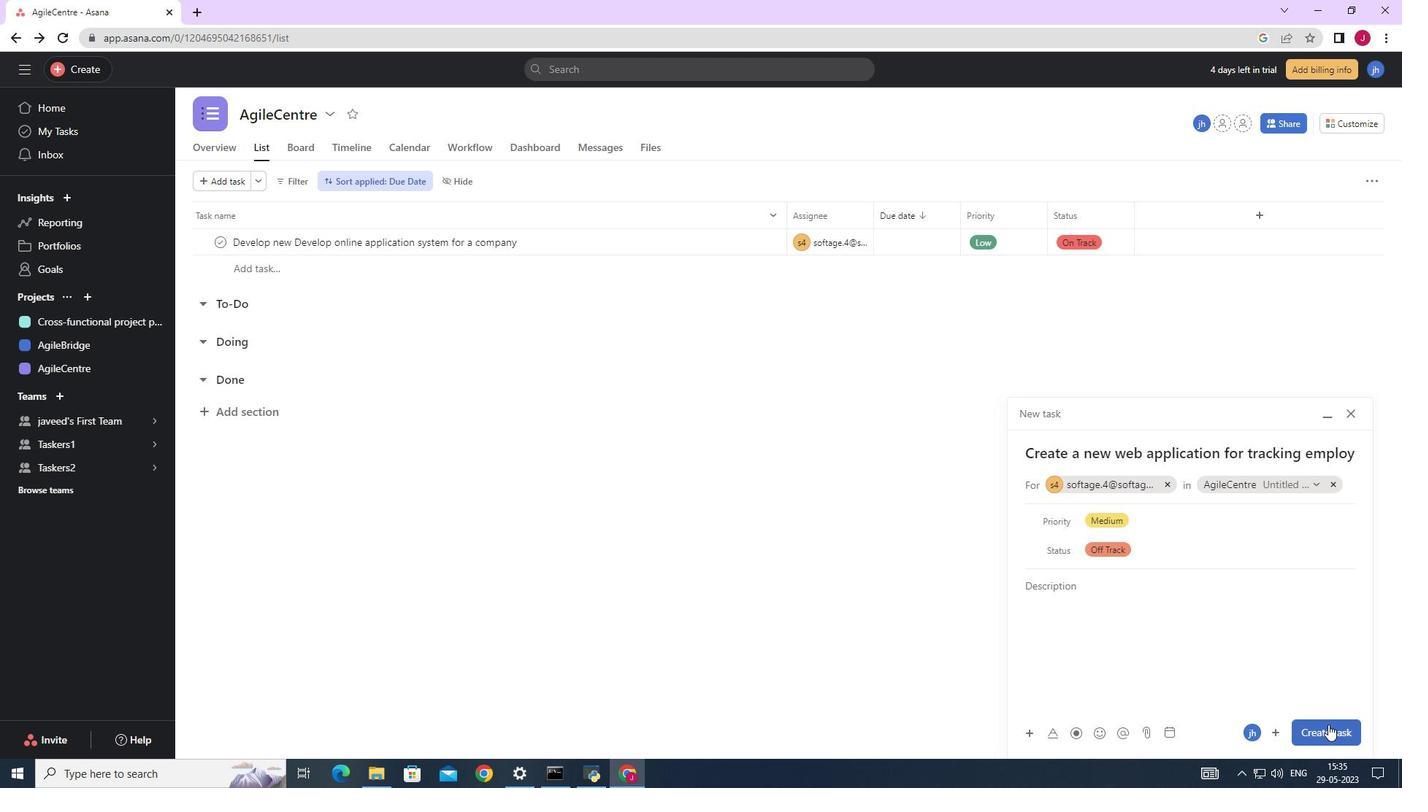
Action: Mouse pressed left at (1327, 728)
Screenshot: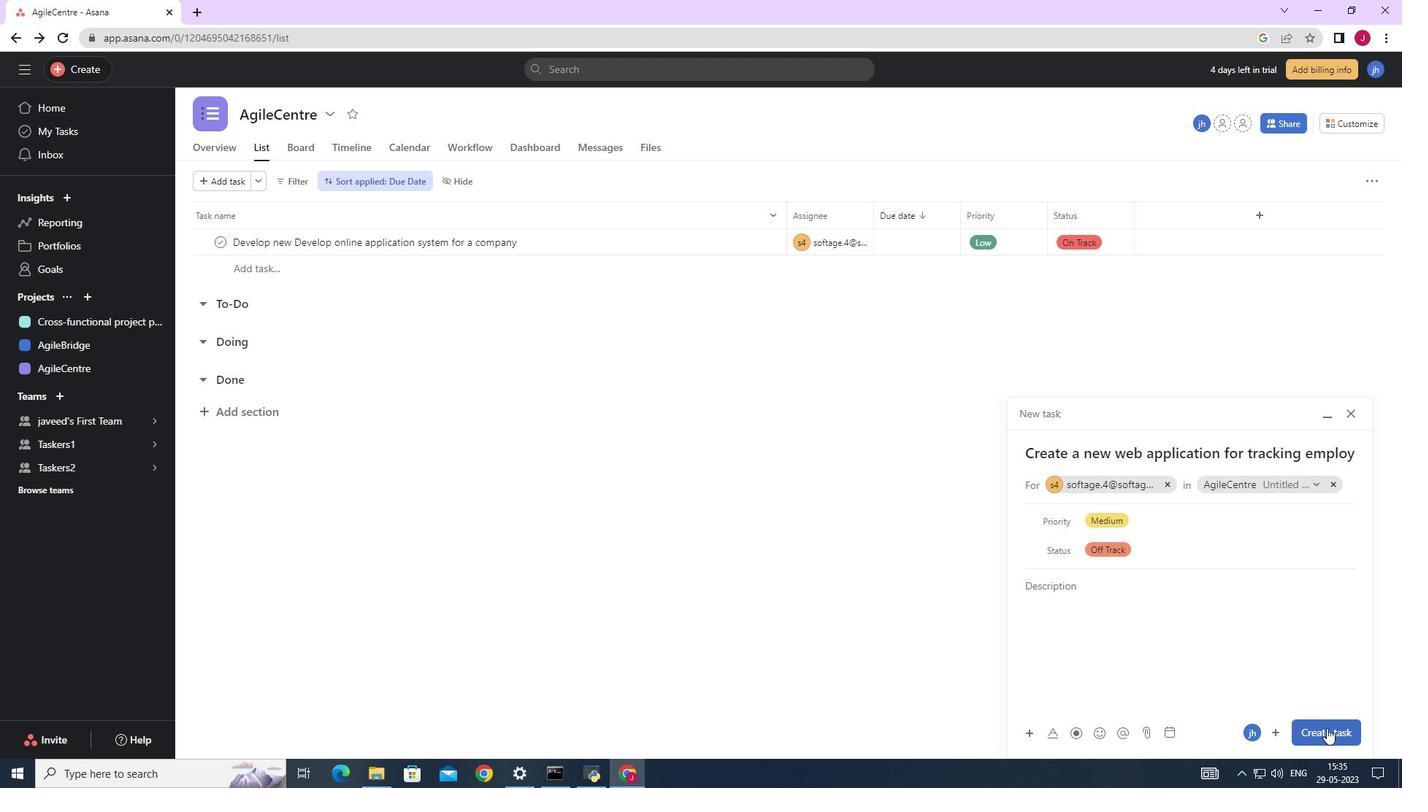 
Action: Mouse moved to (555, 436)
Screenshot: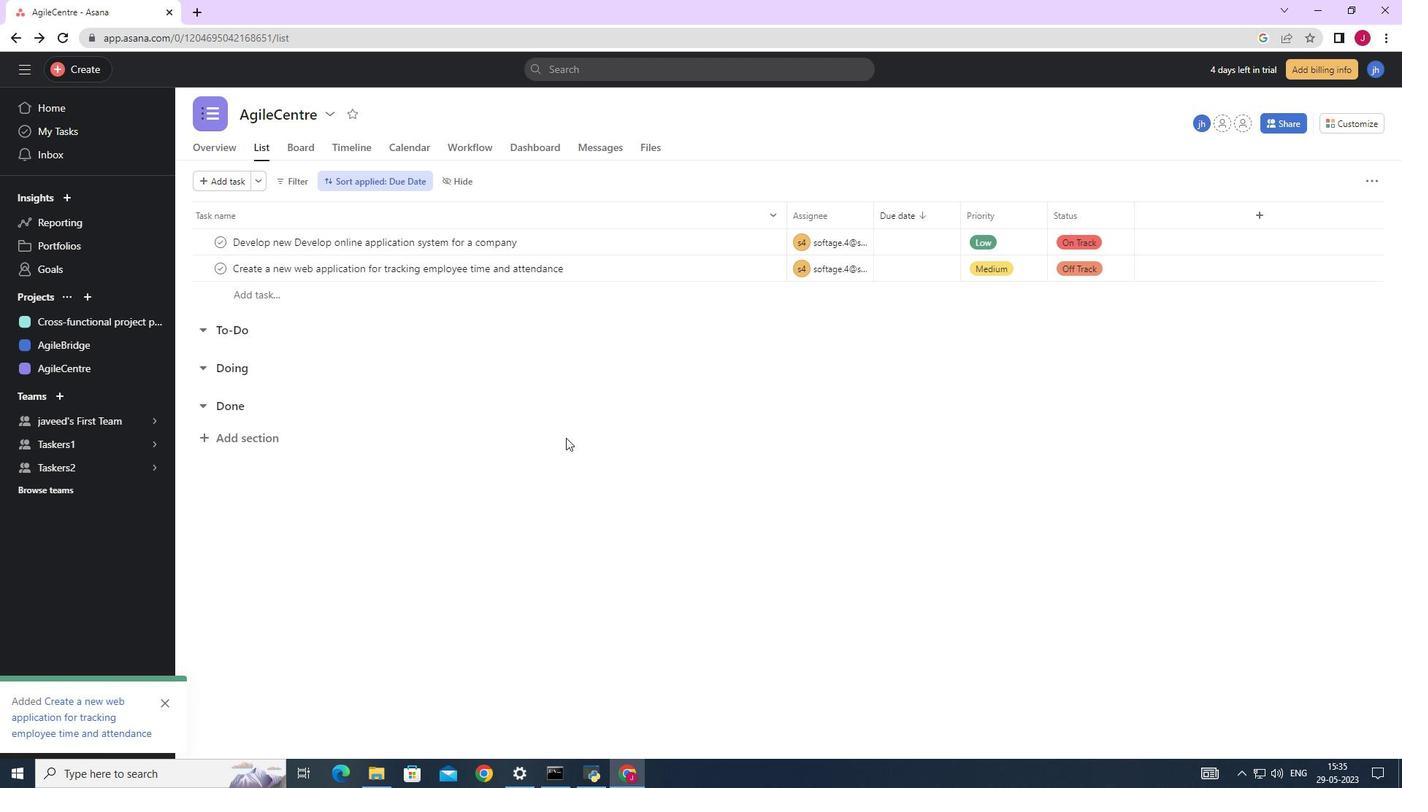 
